 Task: Customize the help menu which is mentioned at the top of every page
Action: Mouse moved to (175, 120)
Screenshot: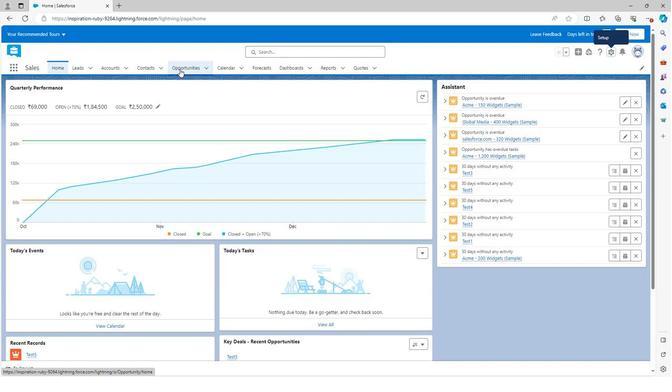 
Action: Mouse scrolled (175, 120) with delta (0, 0)
Screenshot: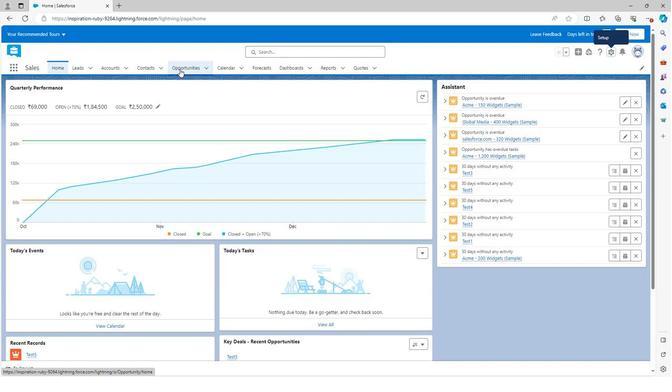 
Action: Mouse scrolled (175, 120) with delta (0, 0)
Screenshot: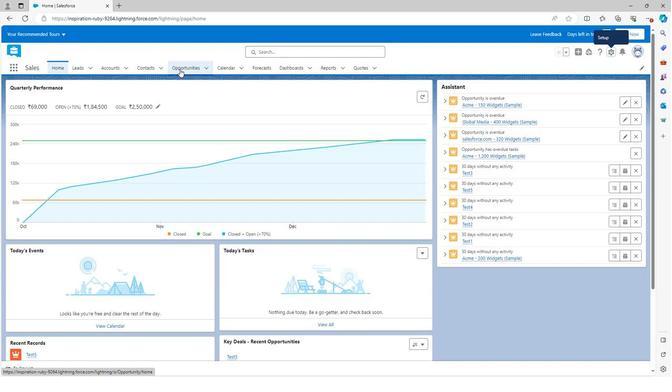 
Action: Mouse scrolled (175, 120) with delta (0, 0)
Screenshot: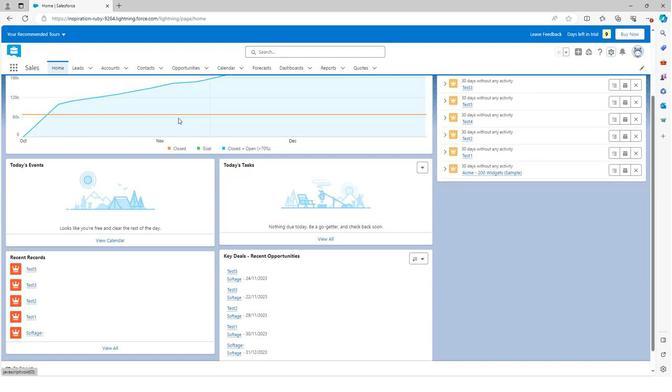 
Action: Mouse scrolled (175, 120) with delta (0, 0)
Screenshot: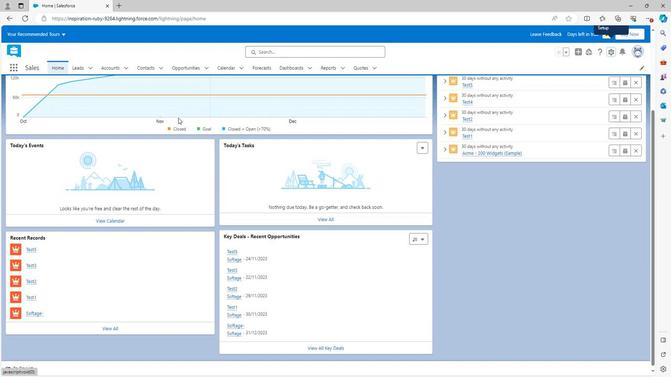 
Action: Mouse scrolled (175, 121) with delta (0, 0)
Screenshot: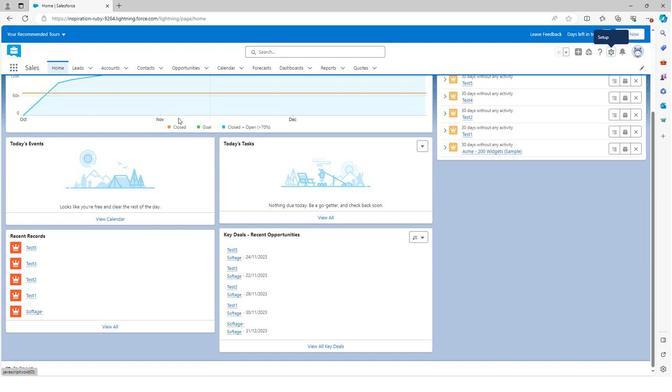 
Action: Mouse scrolled (175, 121) with delta (0, 0)
Screenshot: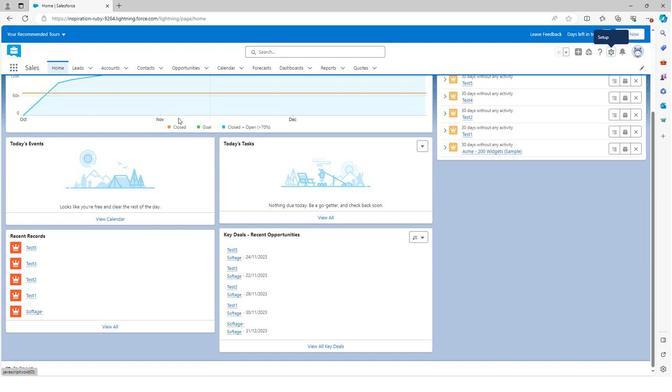 
Action: Mouse scrolled (175, 121) with delta (0, 0)
Screenshot: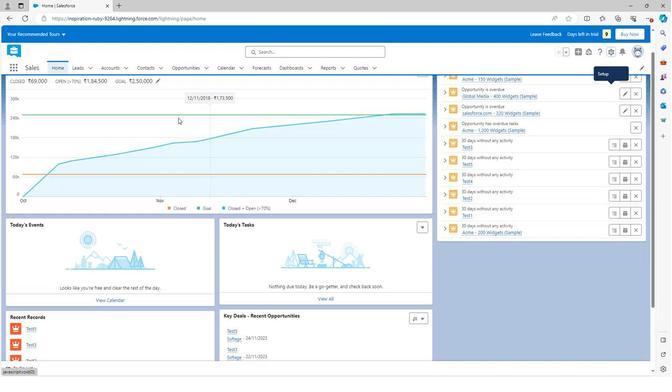 
Action: Mouse scrolled (175, 121) with delta (0, 0)
Screenshot: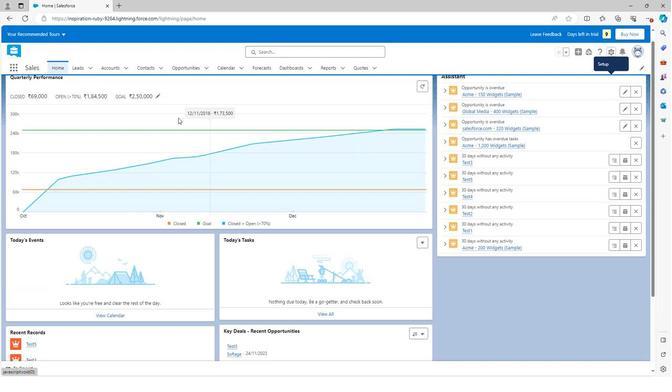 
Action: Mouse moved to (605, 56)
Screenshot: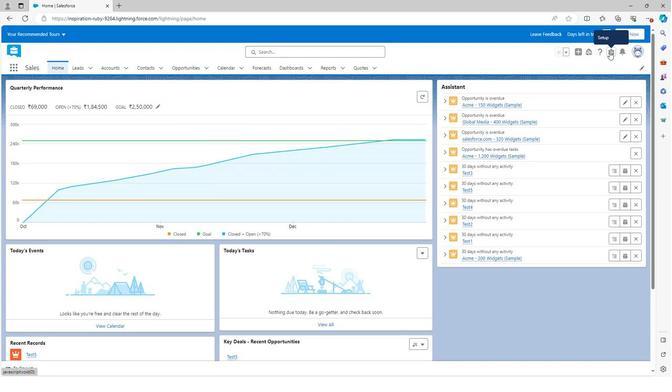 
Action: Mouse pressed left at (605, 56)
Screenshot: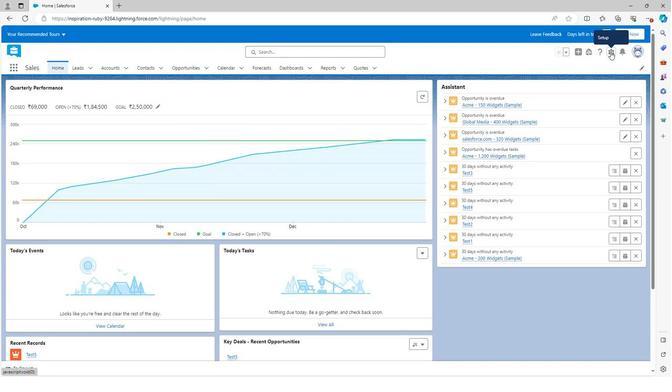 
Action: Mouse moved to (576, 75)
Screenshot: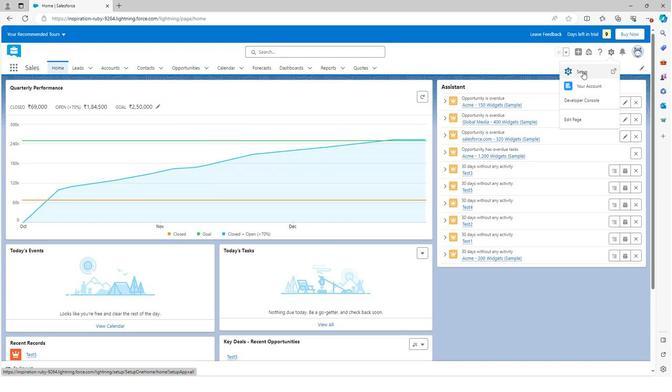 
Action: Mouse pressed left at (576, 75)
Screenshot: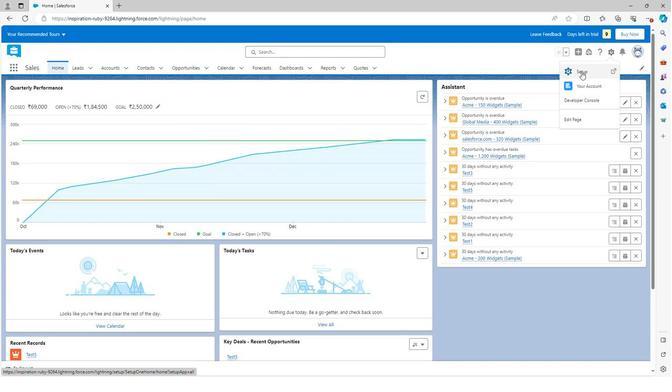 
Action: Mouse moved to (21, 250)
Screenshot: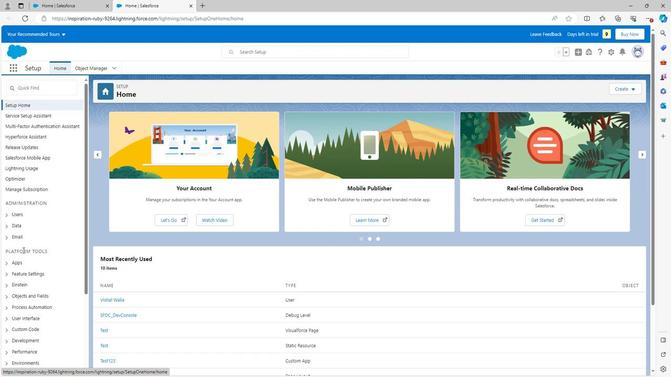 
Action: Mouse scrolled (21, 250) with delta (0, 0)
Screenshot: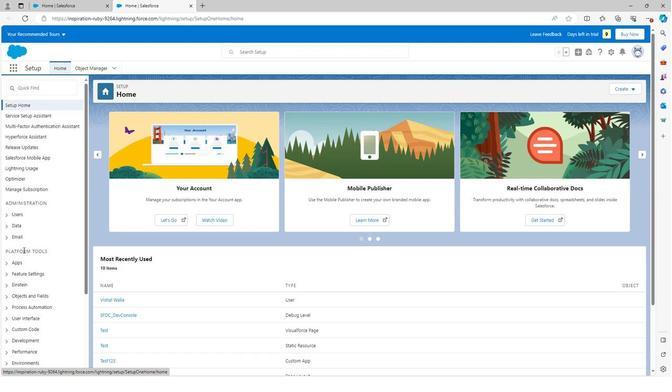
Action: Mouse moved to (21, 250)
Screenshot: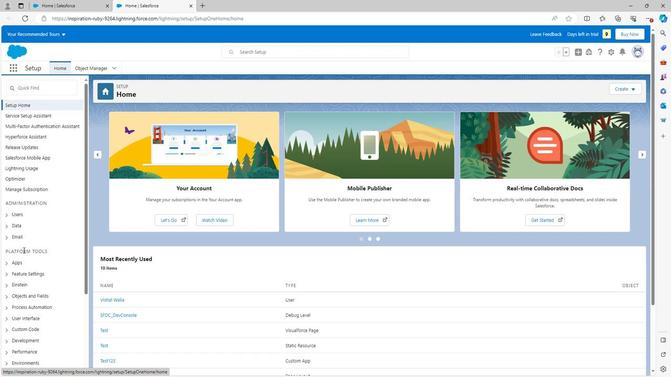 
Action: Mouse scrolled (21, 250) with delta (0, 0)
Screenshot: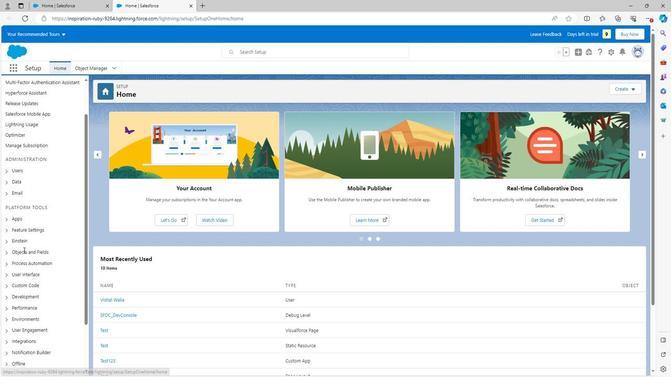 
Action: Mouse scrolled (21, 250) with delta (0, 0)
Screenshot: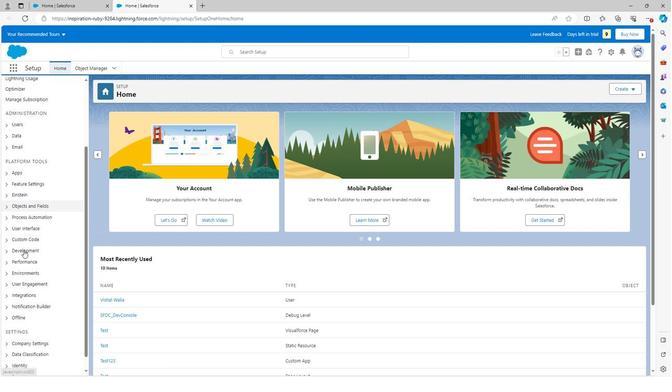 
Action: Mouse scrolled (21, 250) with delta (0, 0)
Screenshot: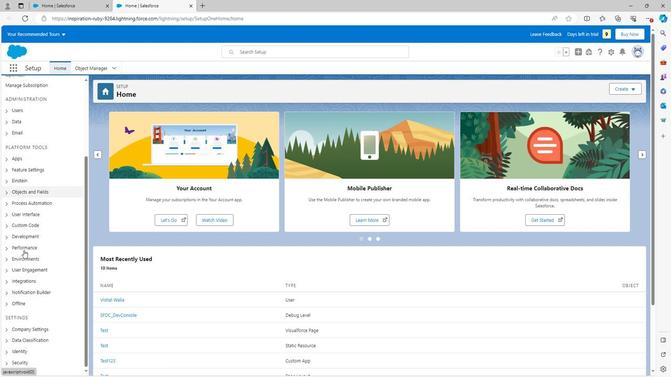 
Action: Mouse moved to (4, 257)
Screenshot: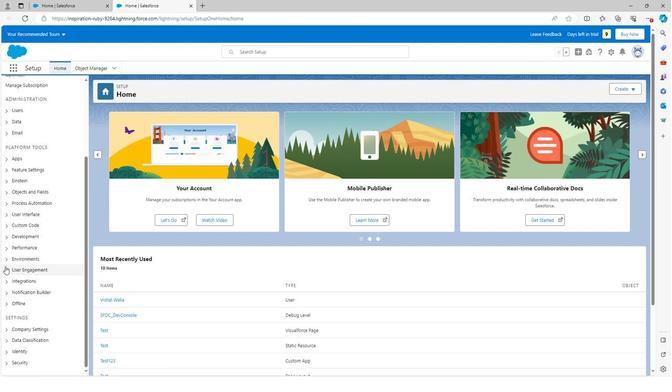 
Action: Mouse pressed left at (4, 257)
Screenshot: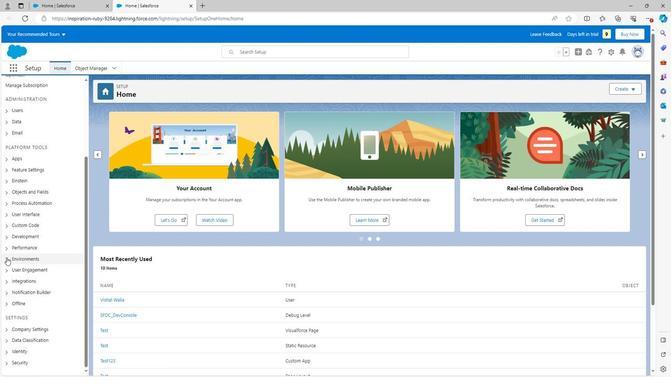 
Action: Mouse pressed left at (4, 257)
Screenshot: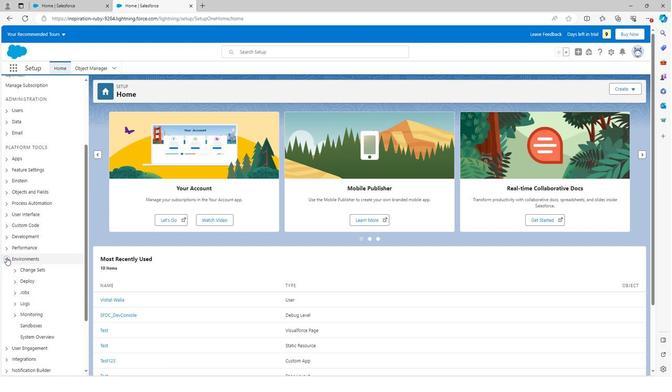 
Action: Mouse moved to (4, 268)
Screenshot: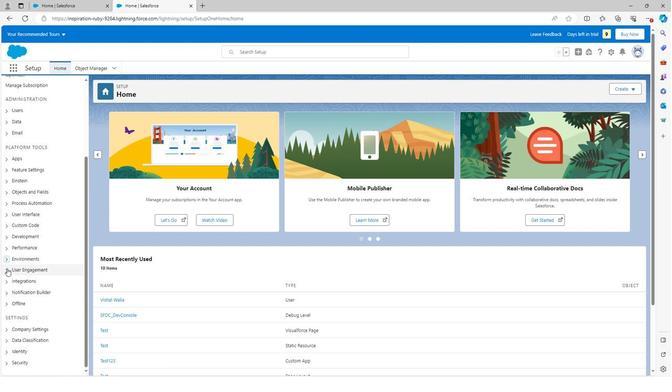 
Action: Mouse pressed left at (4, 268)
Screenshot: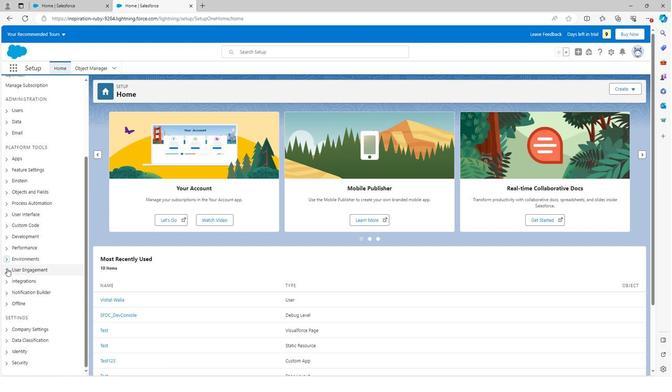 
Action: Mouse moved to (29, 300)
Screenshot: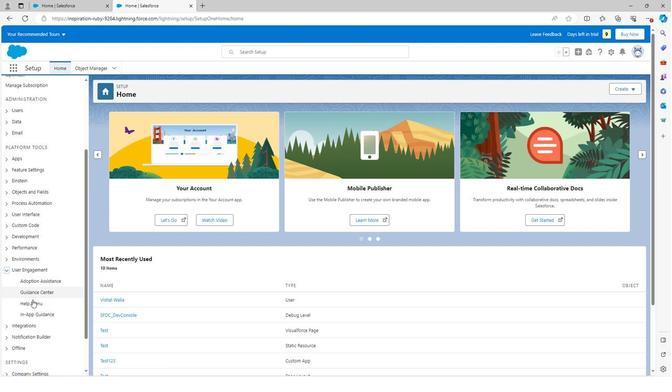 
Action: Mouse pressed left at (29, 300)
Screenshot: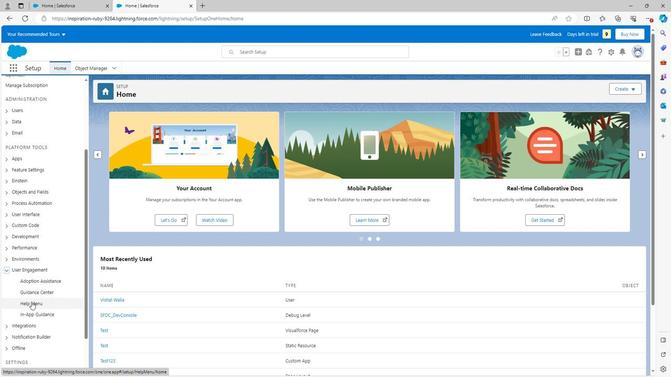 
Action: Mouse moved to (113, 178)
Screenshot: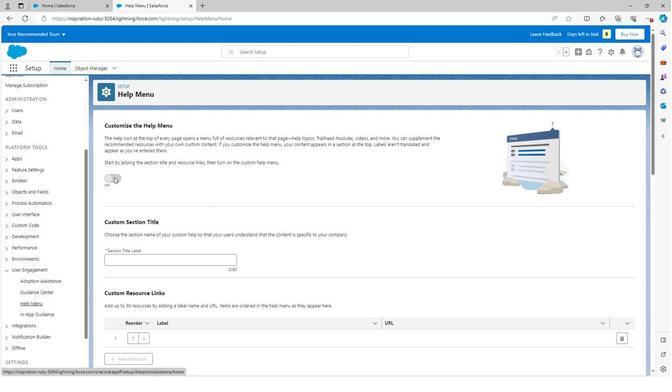
Action: Mouse pressed left at (113, 178)
Screenshot: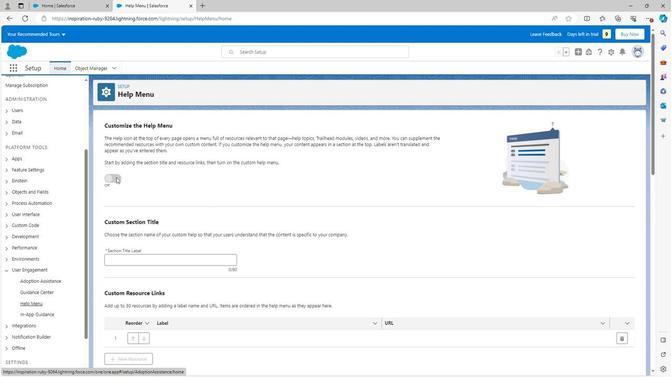 
Action: Mouse pressed left at (113, 178)
Screenshot: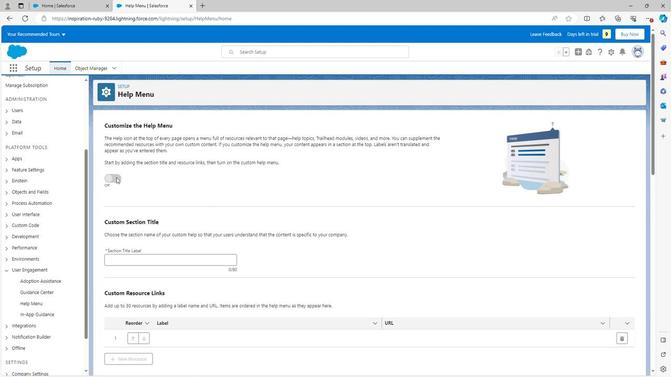 
Action: Mouse scrolled (113, 178) with delta (0, 0)
Screenshot: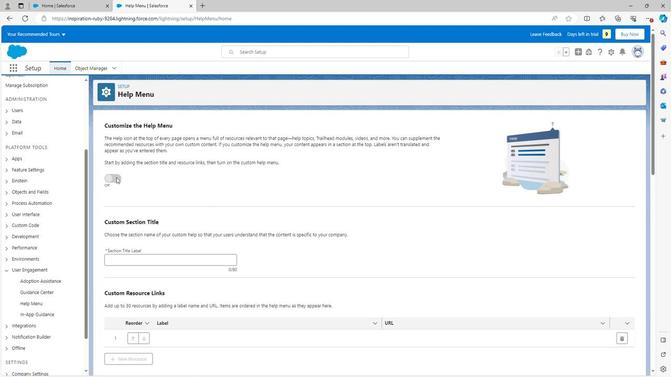 
Action: Mouse scrolled (113, 178) with delta (0, 0)
Screenshot: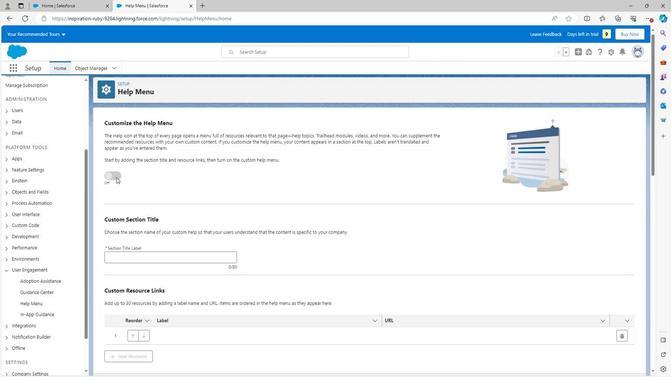 
Action: Mouse scrolled (113, 178) with delta (0, 0)
Screenshot: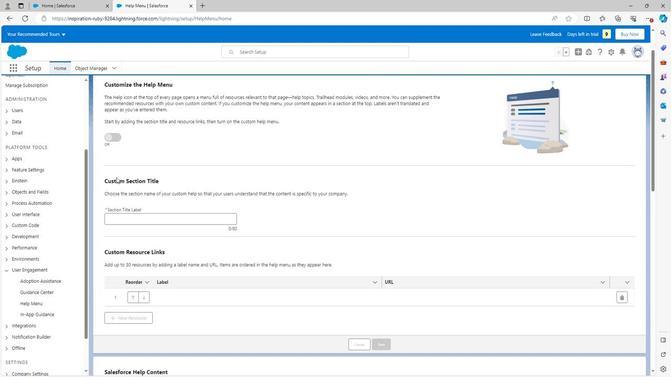 
Action: Mouse moved to (147, 105)
Screenshot: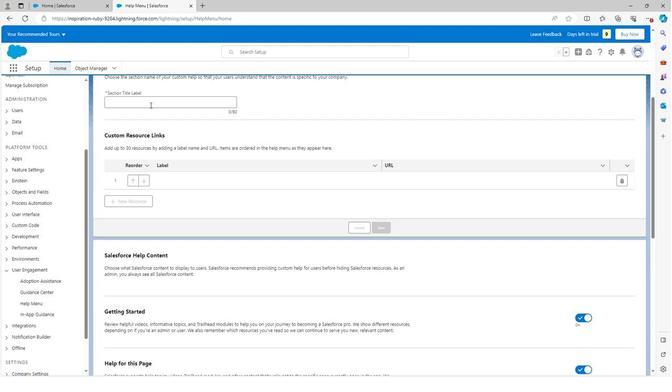 
Action: Mouse pressed left at (147, 105)
Screenshot: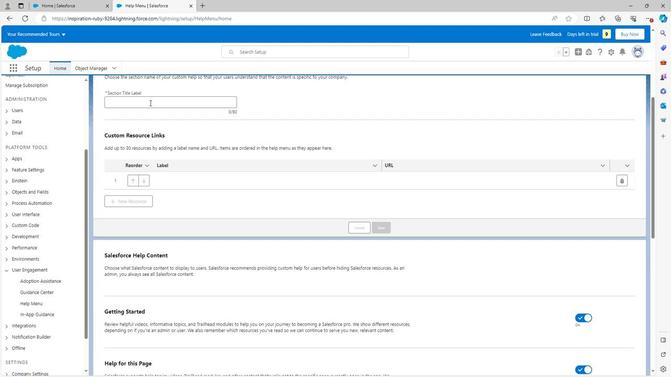 
Action: Mouse moved to (197, 130)
Screenshot: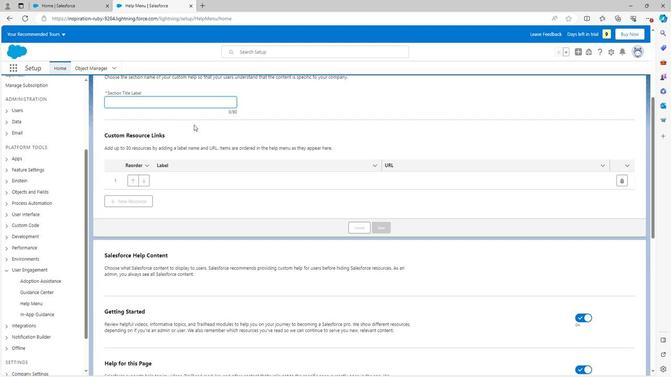 
Action: Mouse pressed left at (197, 130)
Screenshot: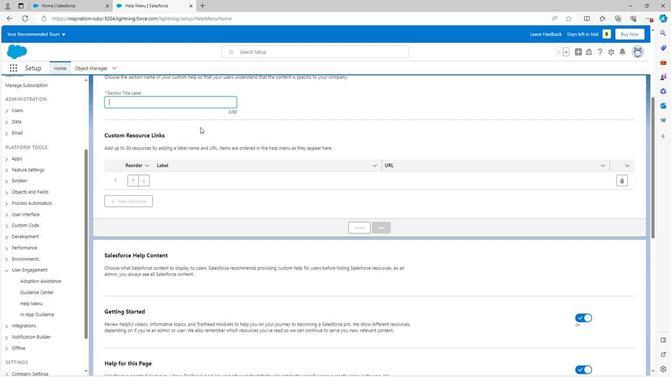 
Action: Mouse moved to (166, 202)
Screenshot: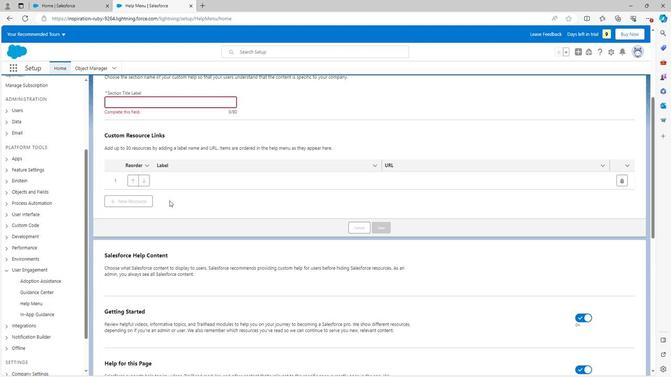 
Action: Mouse scrolled (166, 201) with delta (0, 0)
Screenshot: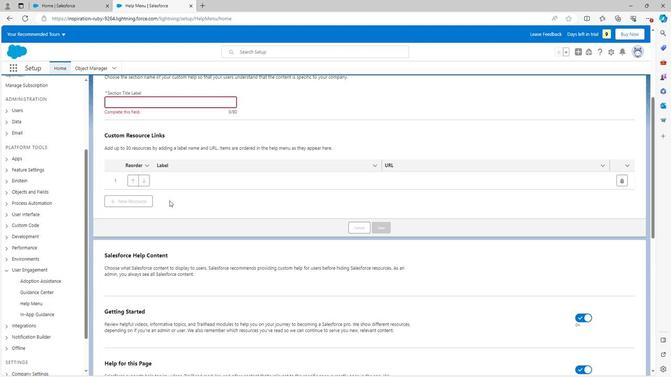 
Action: Mouse scrolled (166, 201) with delta (0, 0)
Screenshot: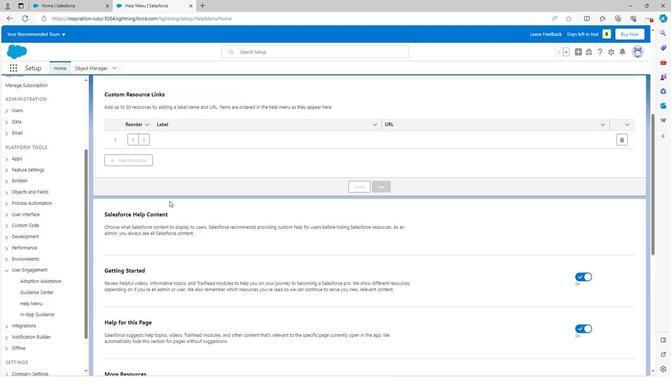 
Action: Mouse scrolled (166, 201) with delta (0, 0)
Screenshot: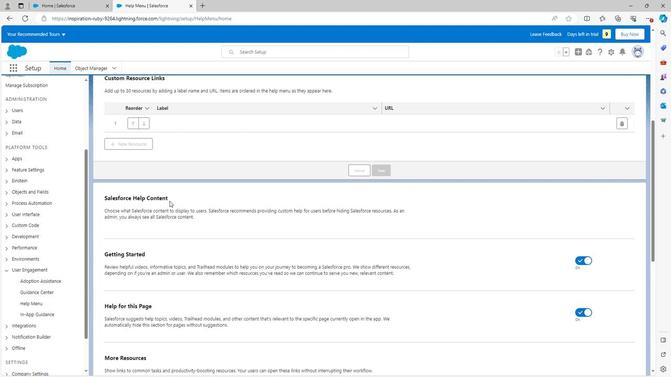 
Action: Mouse moved to (166, 202)
Screenshot: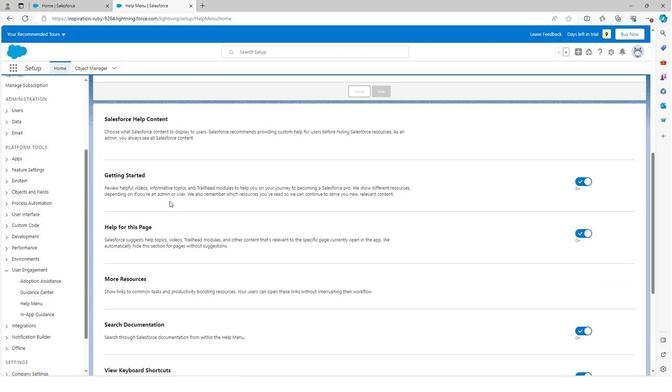 
Action: Mouse scrolled (166, 201) with delta (0, 0)
Screenshot: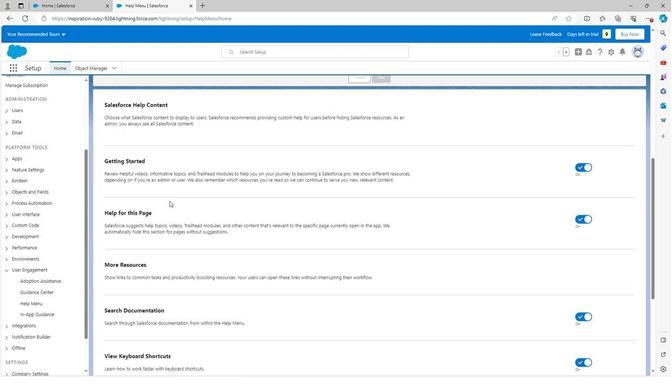 
Action: Mouse moved to (167, 202)
Screenshot: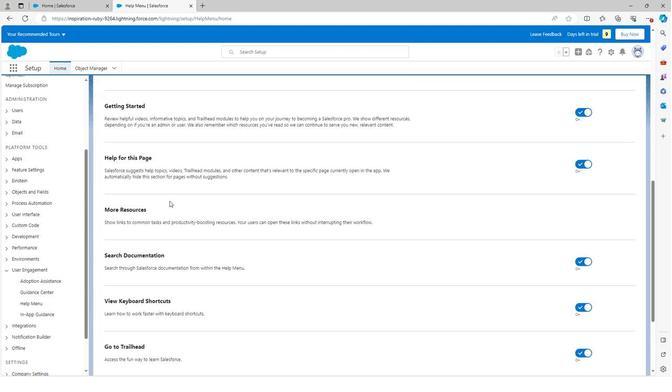 
Action: Mouse scrolled (167, 201) with delta (0, 0)
Screenshot: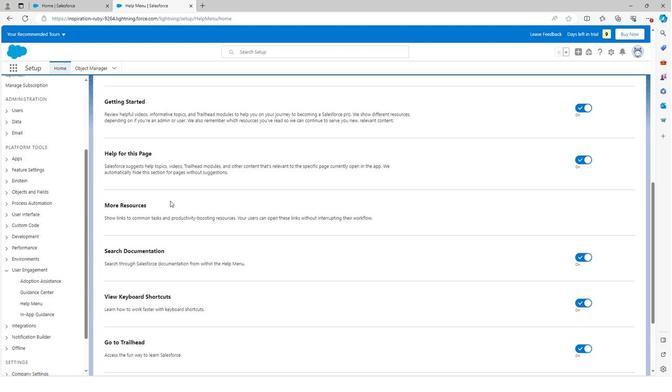 
Action: Mouse scrolled (167, 201) with delta (0, 0)
Screenshot: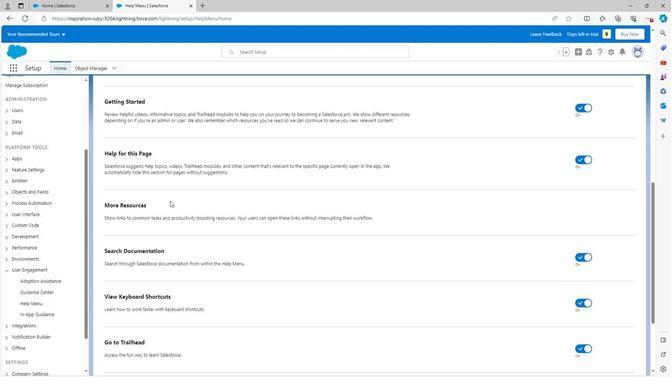 
Action: Mouse scrolled (167, 201) with delta (0, 0)
Screenshot: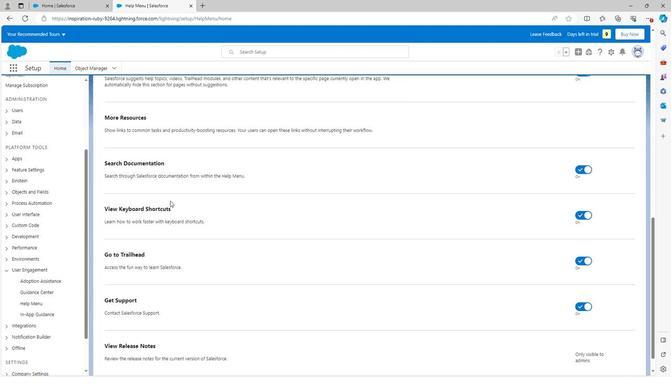 
Action: Mouse scrolled (167, 201) with delta (0, 0)
Screenshot: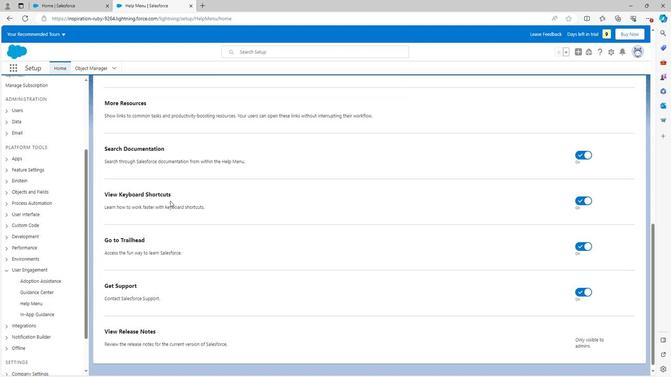 
Action: Mouse scrolled (167, 201) with delta (0, 0)
Screenshot: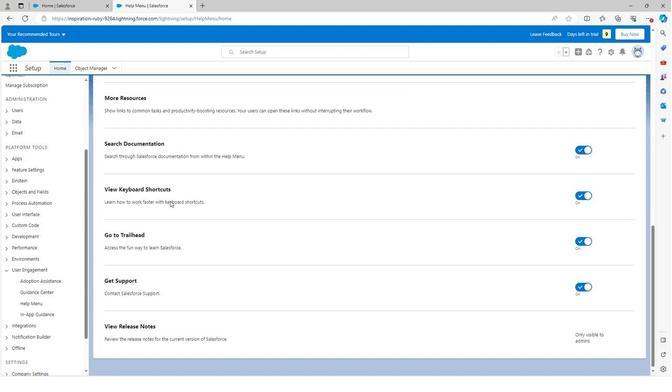 
Action: Mouse moved to (167, 202)
Screenshot: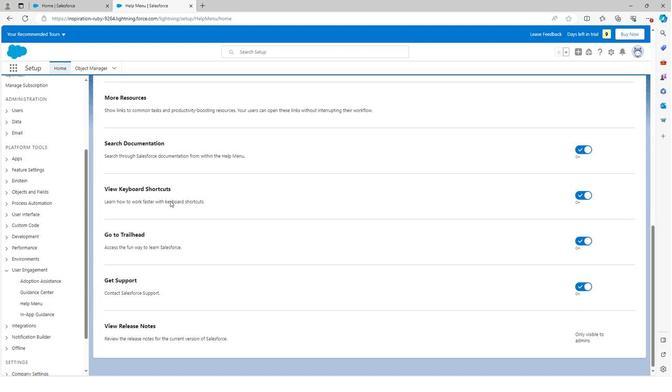 
Action: Mouse scrolled (167, 202) with delta (0, 0)
Screenshot: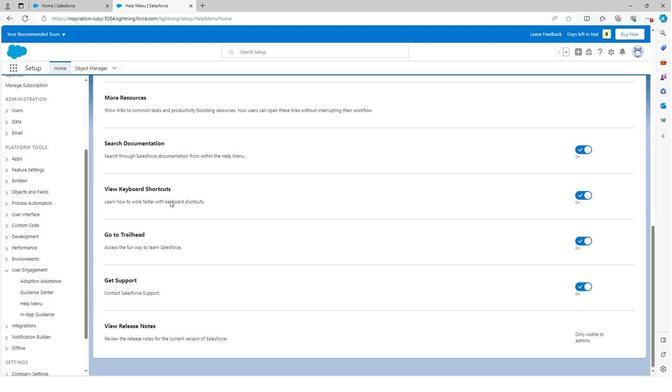 
Action: Mouse scrolled (167, 202) with delta (0, 0)
Screenshot: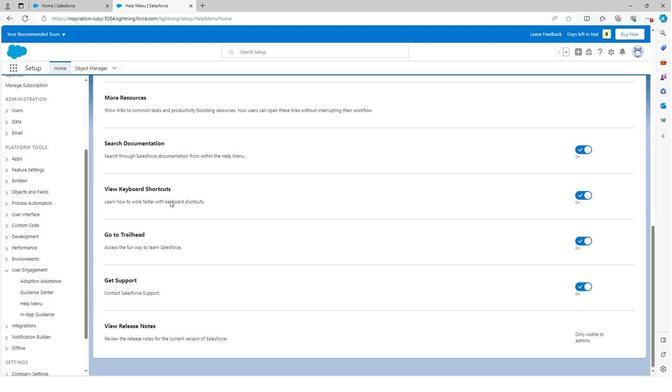 
Action: Mouse moved to (575, 106)
Screenshot: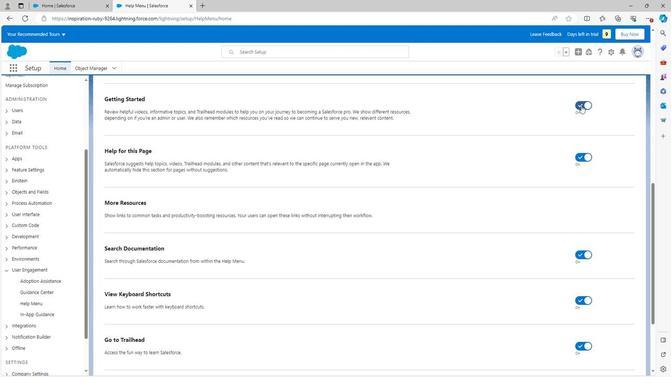 
Action: Mouse pressed left at (575, 106)
Screenshot: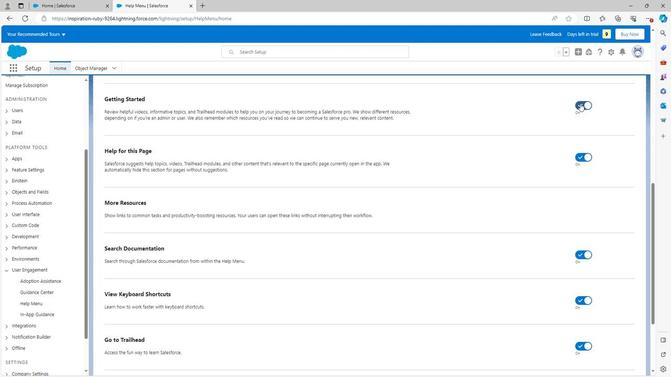 
Action: Mouse moved to (583, 106)
Screenshot: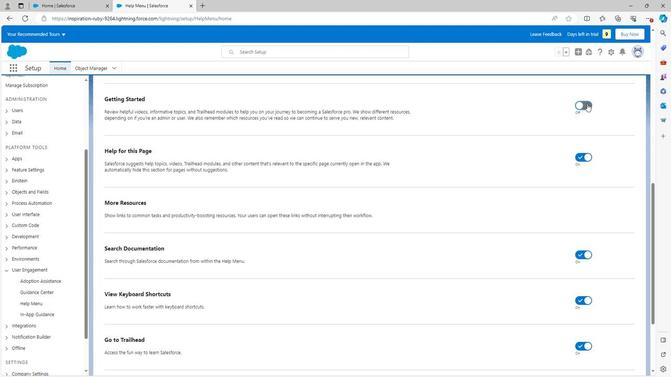 
Action: Mouse pressed left at (583, 106)
Screenshot: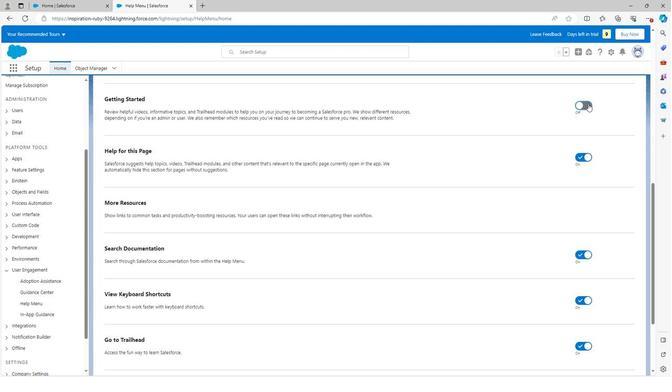 
Action: Mouse moved to (575, 158)
Screenshot: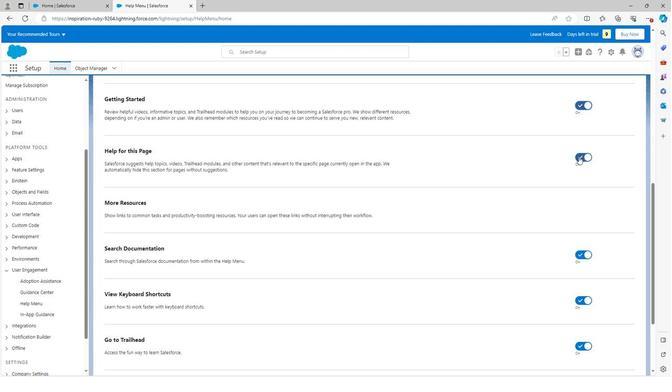 
Action: Mouse pressed left at (575, 158)
Screenshot: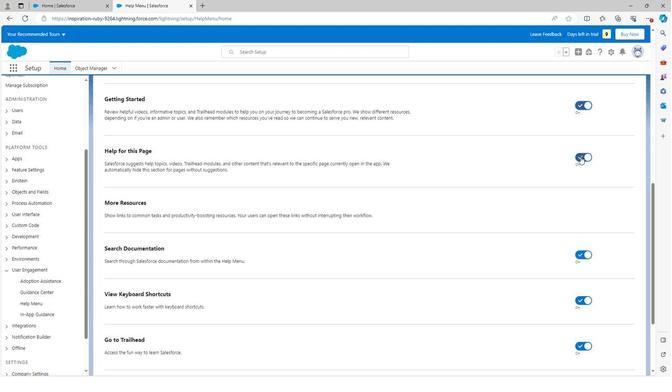 
Action: Mouse moved to (581, 155)
Screenshot: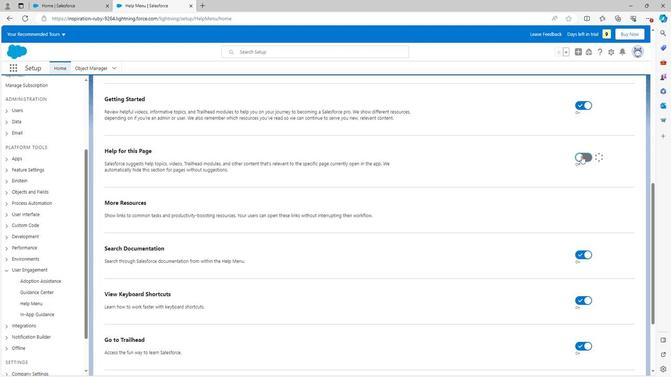 
Action: Mouse pressed left at (581, 155)
Screenshot: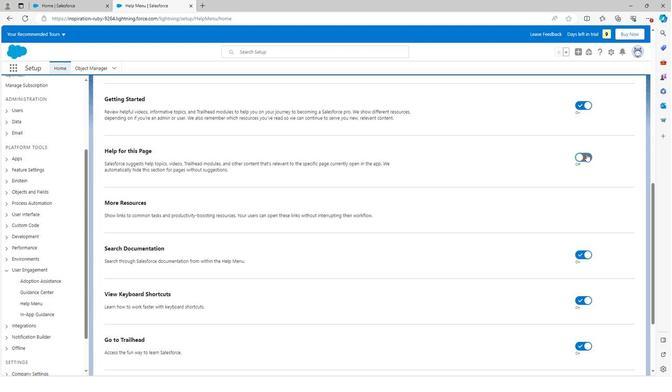 
Action: Mouse moved to (577, 252)
Screenshot: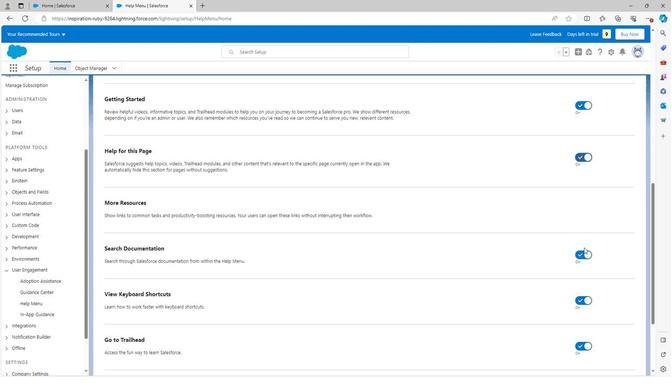 
Action: Mouse pressed left at (577, 252)
Screenshot: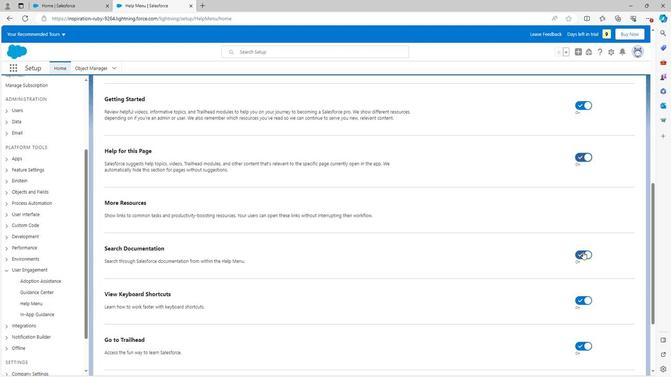 
Action: Mouse moved to (581, 252)
Screenshot: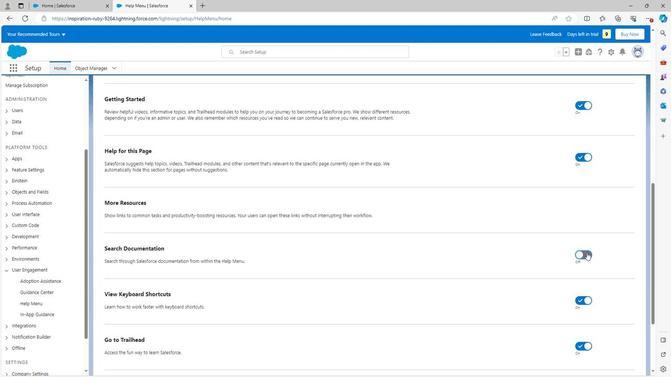 
Action: Mouse pressed left at (581, 252)
Screenshot: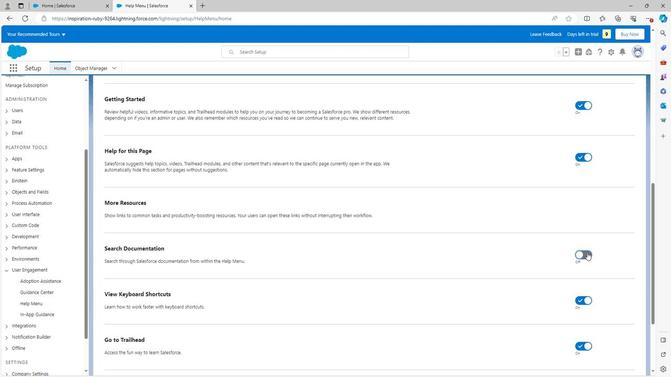 
Action: Mouse moved to (582, 251)
Screenshot: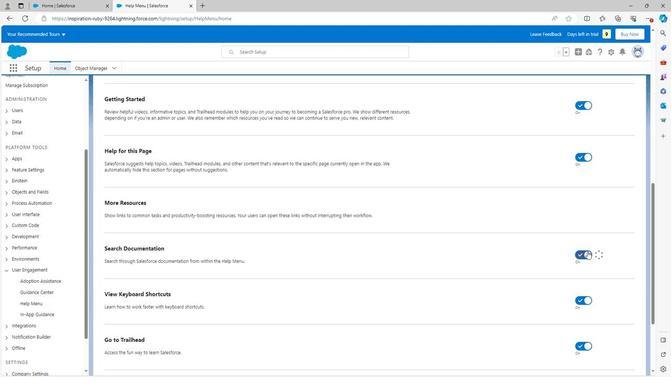 
Action: Mouse scrolled (582, 250) with delta (0, 0)
Screenshot: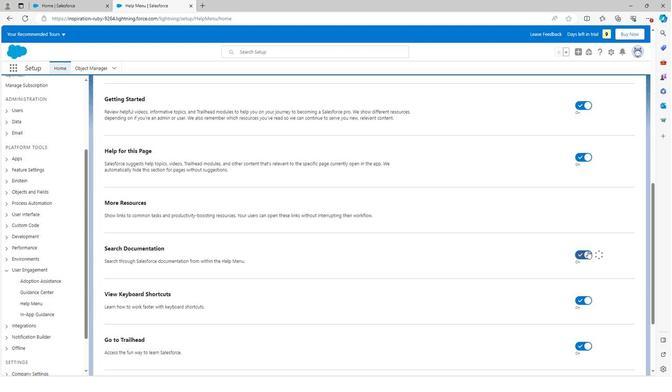 
Action: Mouse scrolled (582, 250) with delta (0, 0)
Screenshot: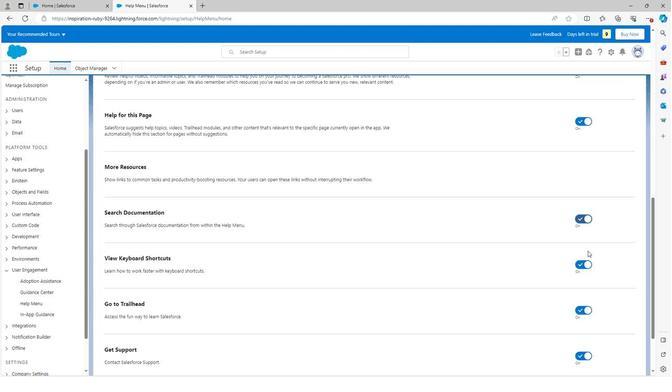 
Action: Mouse moved to (574, 193)
Screenshot: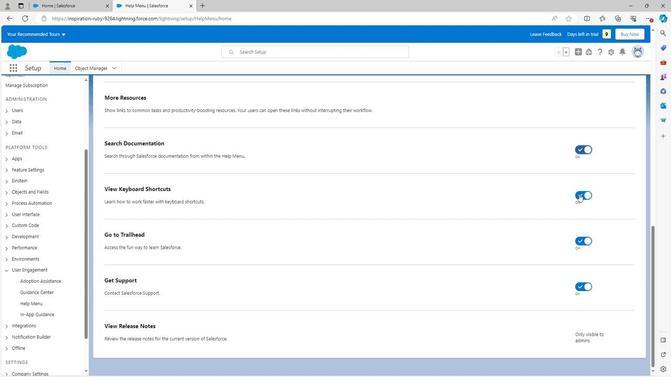 
Action: Mouse pressed left at (574, 193)
Screenshot: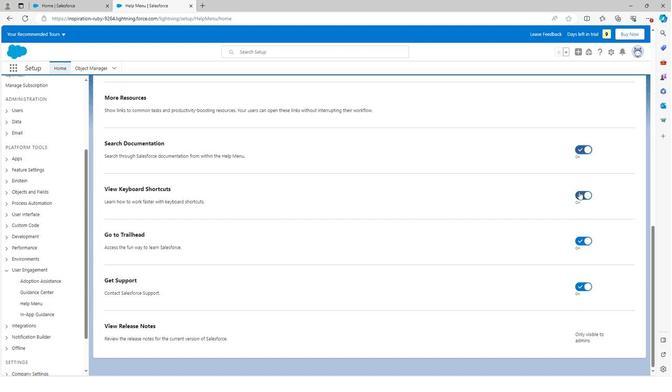 
Action: Mouse moved to (581, 194)
Screenshot: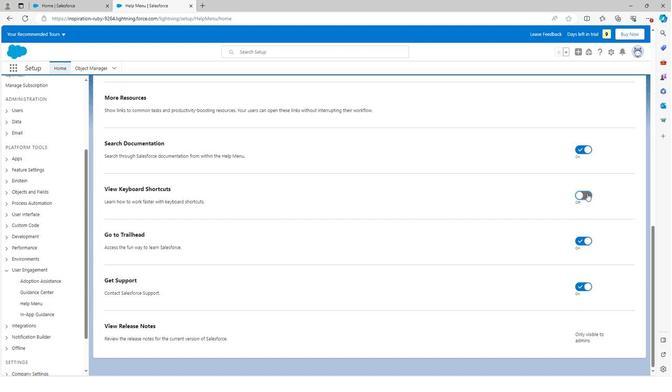 
Action: Mouse pressed left at (581, 194)
Screenshot: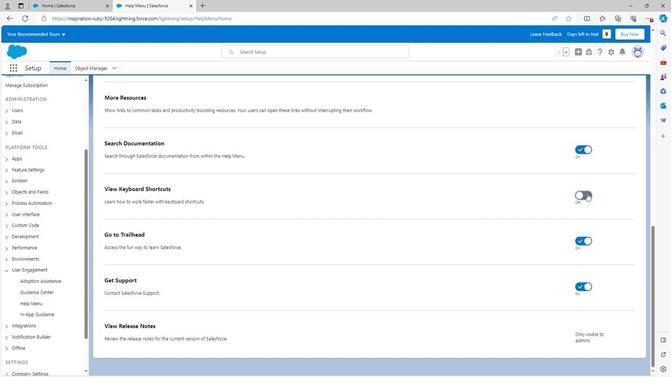 
Action: Mouse moved to (572, 216)
Screenshot: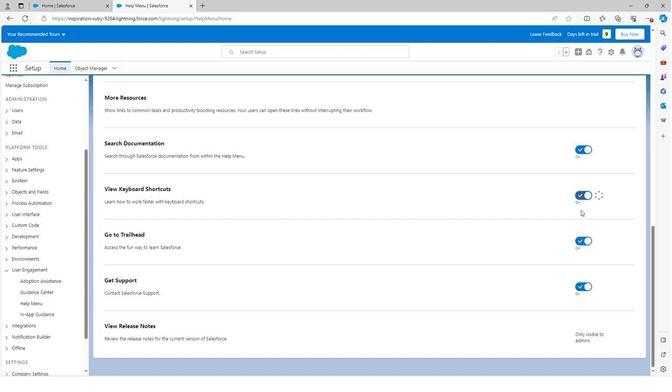 
Action: Mouse scrolled (572, 215) with delta (0, 0)
Screenshot: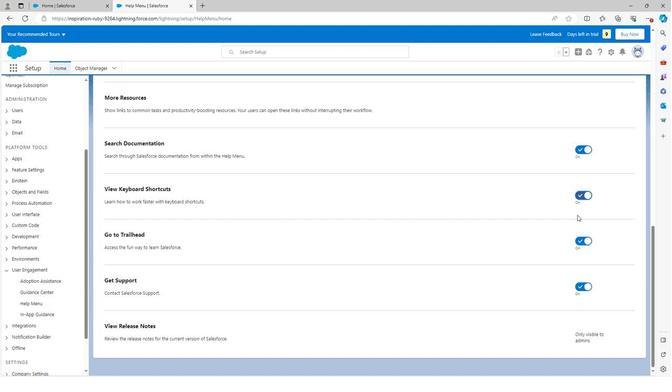 
Action: Mouse scrolled (572, 215) with delta (0, 0)
Screenshot: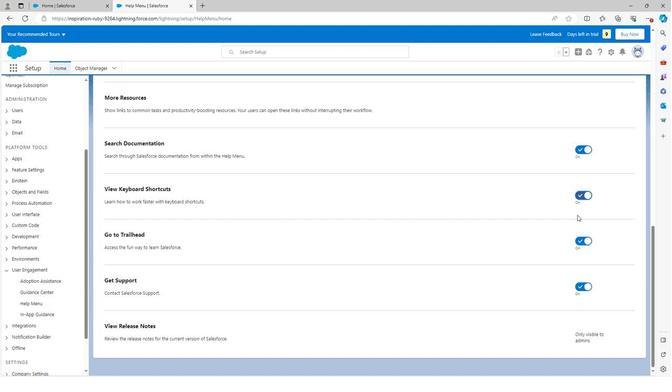 
Action: Mouse moved to (572, 216)
Screenshot: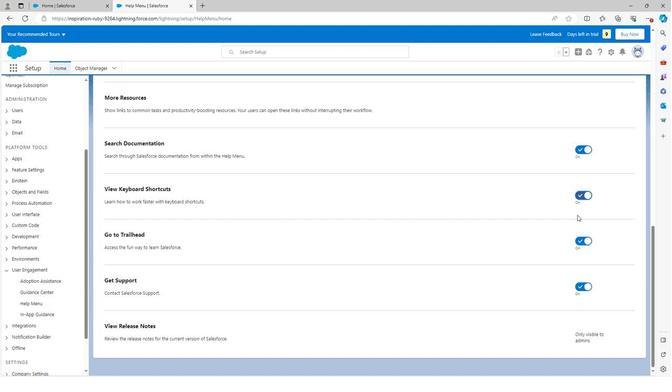 
Action: Mouse scrolled (572, 215) with delta (0, 0)
Screenshot: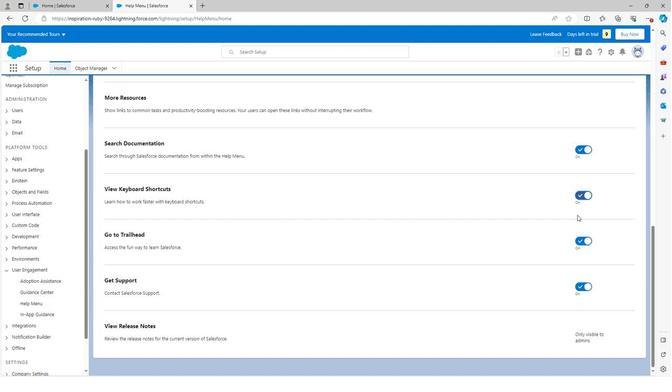 
Action: Mouse scrolled (572, 215) with delta (0, 0)
Screenshot: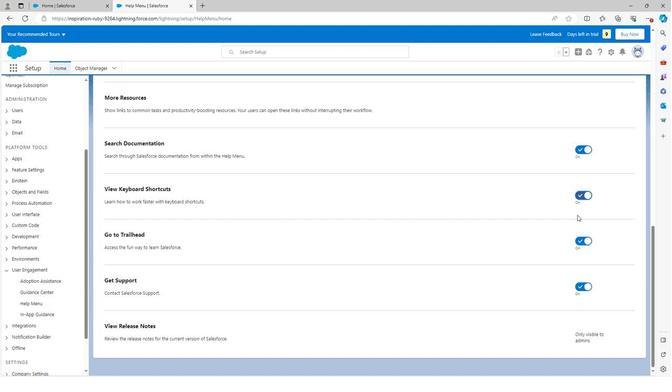 
Action: Mouse scrolled (572, 216) with delta (0, 0)
Screenshot: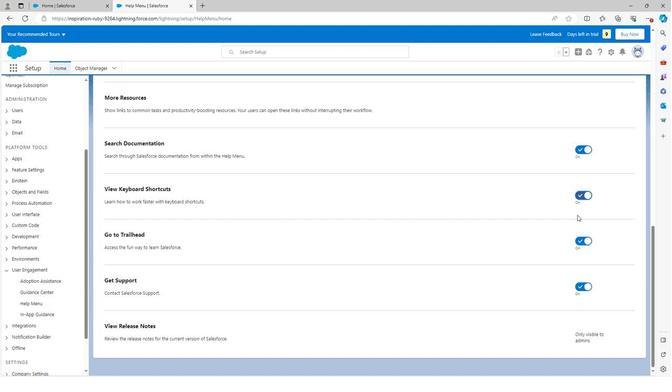 
Action: Mouse scrolled (572, 216) with delta (0, 0)
Screenshot: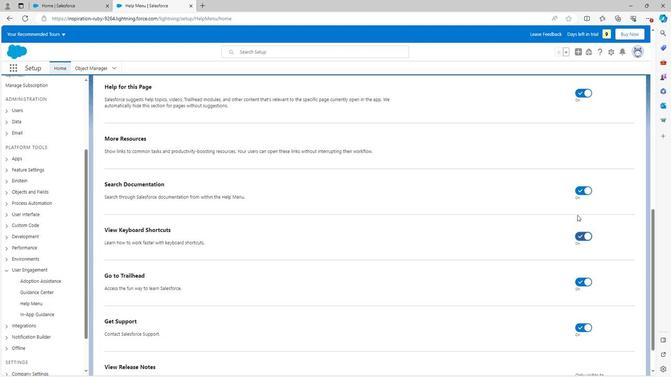 
Action: Mouse scrolled (572, 216) with delta (0, 0)
Screenshot: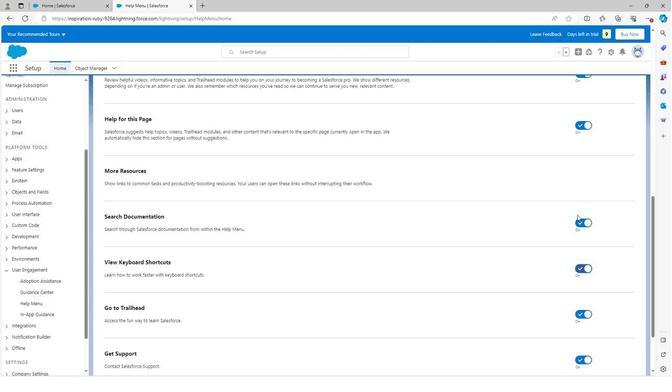 
Action: Mouse scrolled (572, 216) with delta (0, 0)
Screenshot: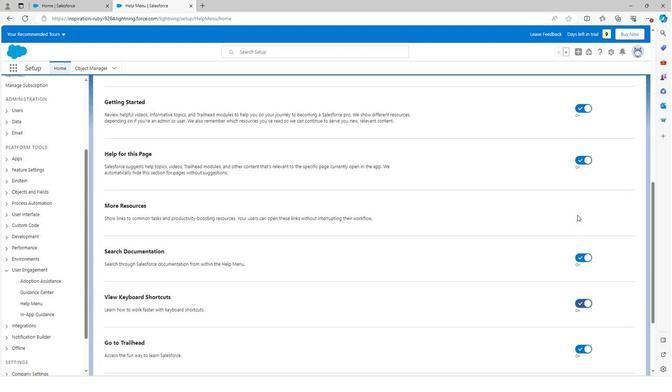 
Action: Mouse scrolled (572, 216) with delta (0, 0)
Screenshot: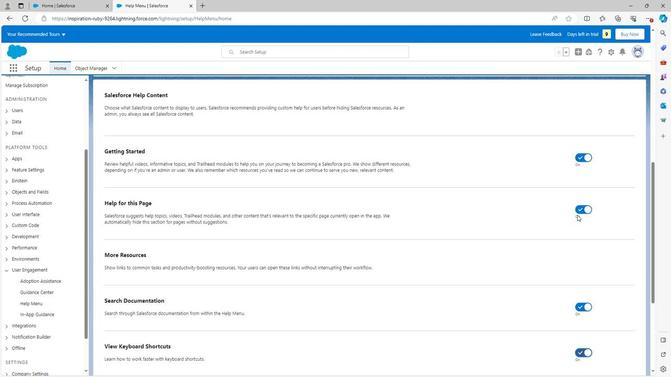 
Action: Mouse scrolled (572, 216) with delta (0, 0)
Screenshot: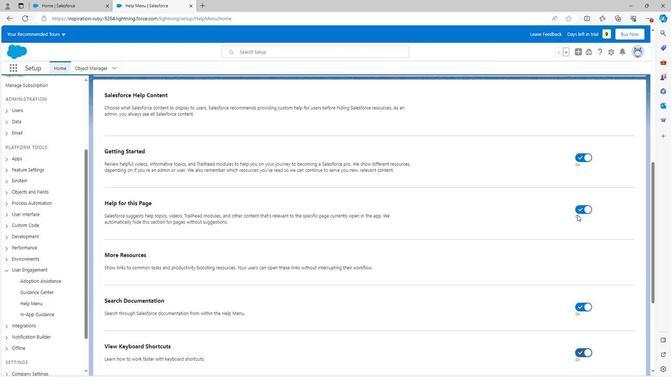 
Action: Mouse moved to (572, 215)
Screenshot: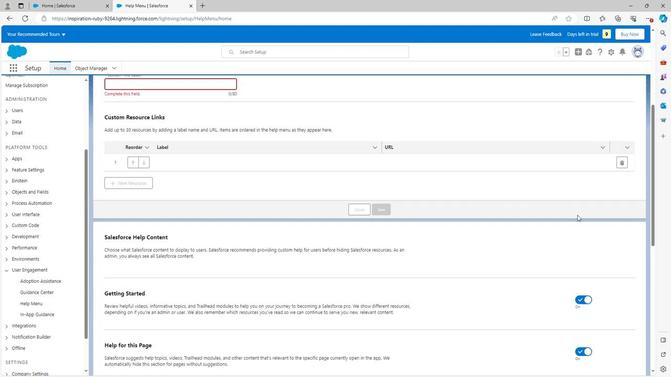 
Action: Mouse scrolled (572, 216) with delta (0, 0)
Screenshot: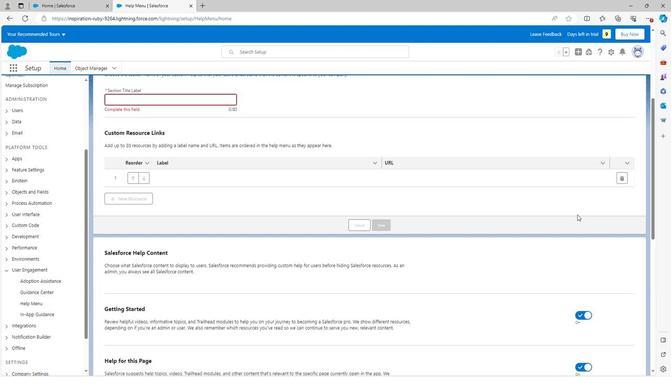 
Action: Mouse scrolled (572, 216) with delta (0, 0)
Screenshot: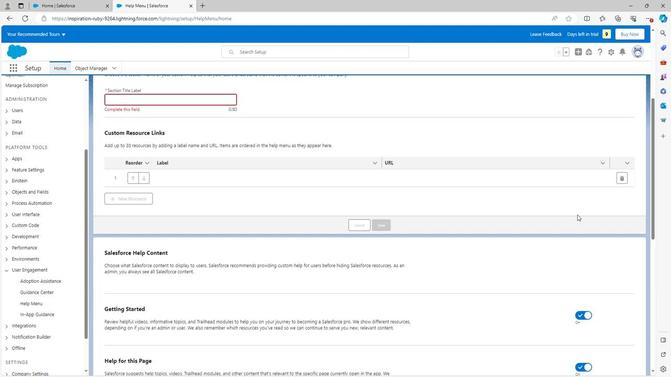 
Action: Mouse scrolled (572, 216) with delta (0, 0)
Screenshot: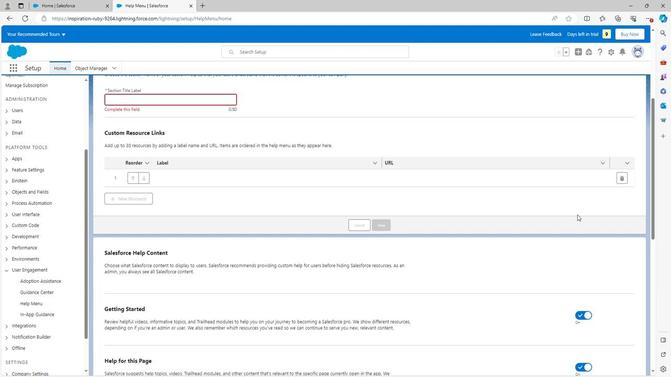 
Action: Mouse scrolled (572, 216) with delta (0, 0)
Screenshot: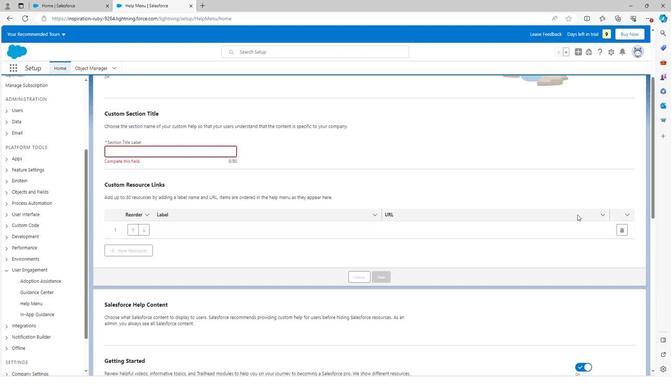 
Action: Mouse moved to (572, 214)
Screenshot: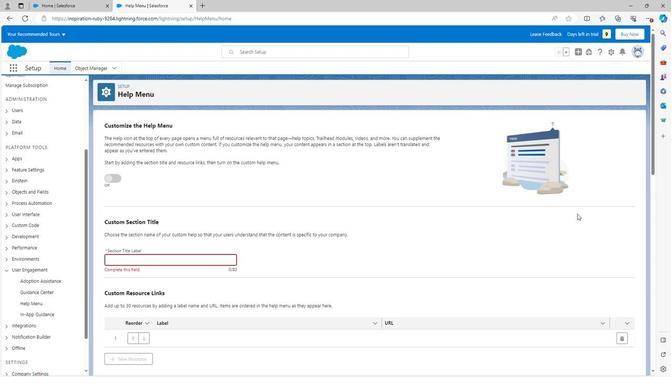 
